 Task: Add Happy Baby Organic Freeze-dried Greek Yogurt & Fruit Snack Blueberry & Purple Carrot to the cart.
Action: Mouse moved to (265, 133)
Screenshot: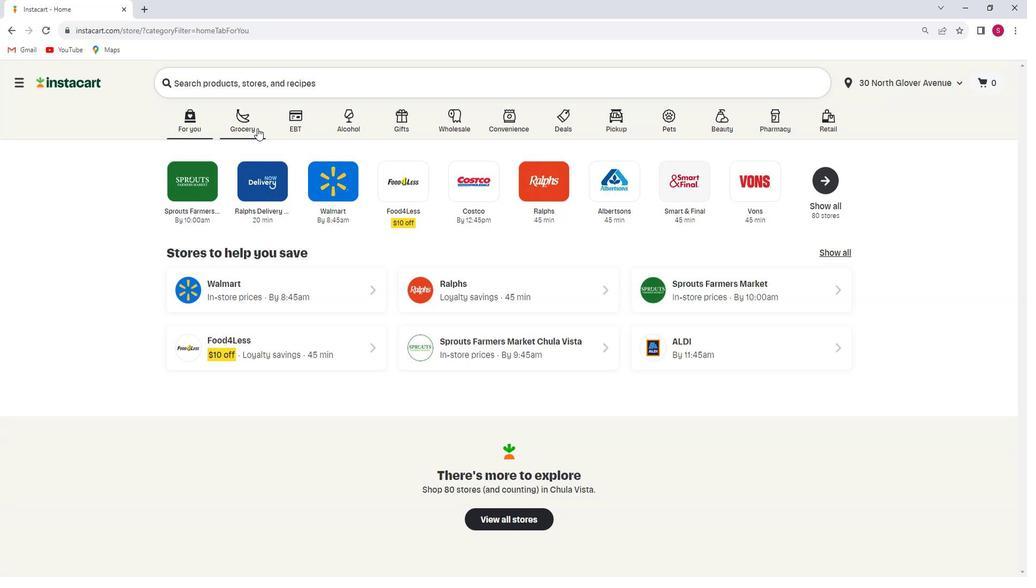 
Action: Mouse pressed left at (265, 133)
Screenshot: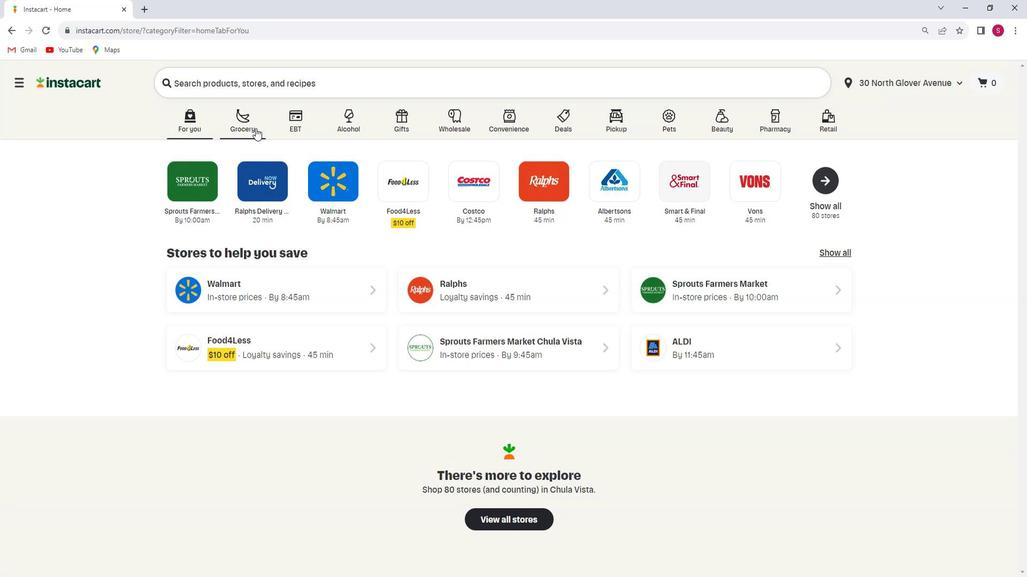 
Action: Mouse moved to (257, 314)
Screenshot: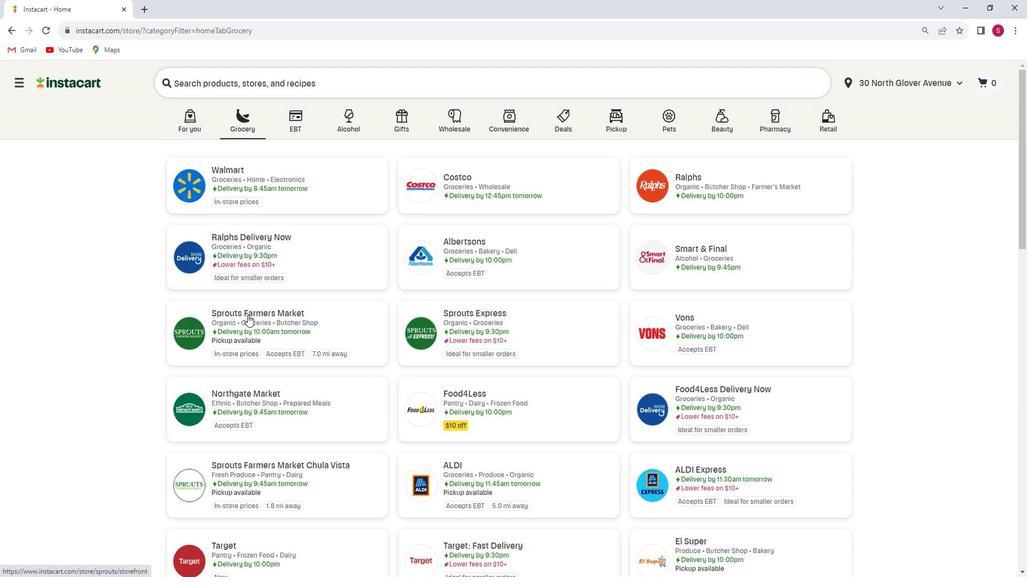 
Action: Mouse pressed left at (257, 314)
Screenshot: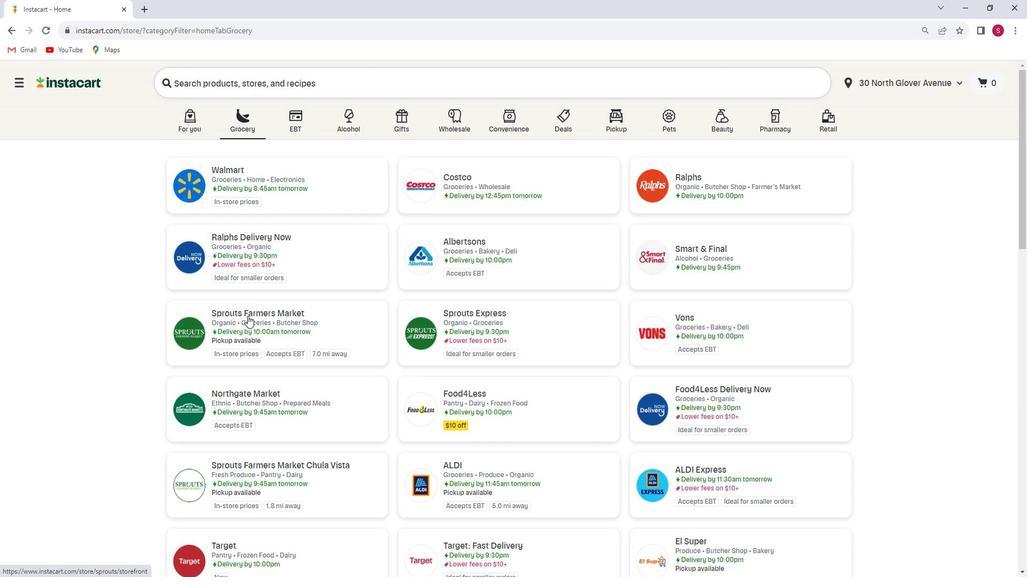 
Action: Mouse moved to (72, 362)
Screenshot: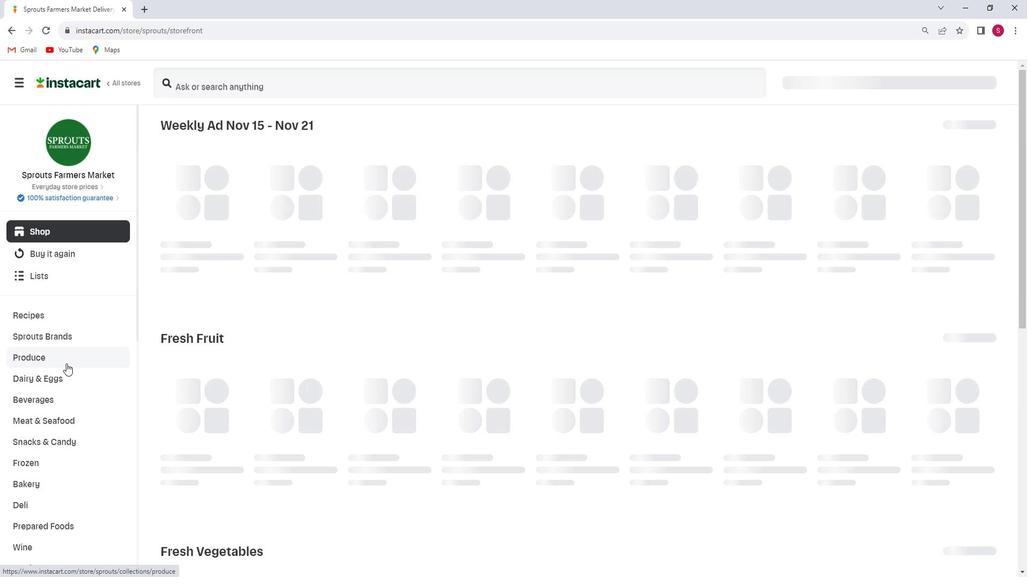 
Action: Mouse scrolled (72, 361) with delta (0, 0)
Screenshot: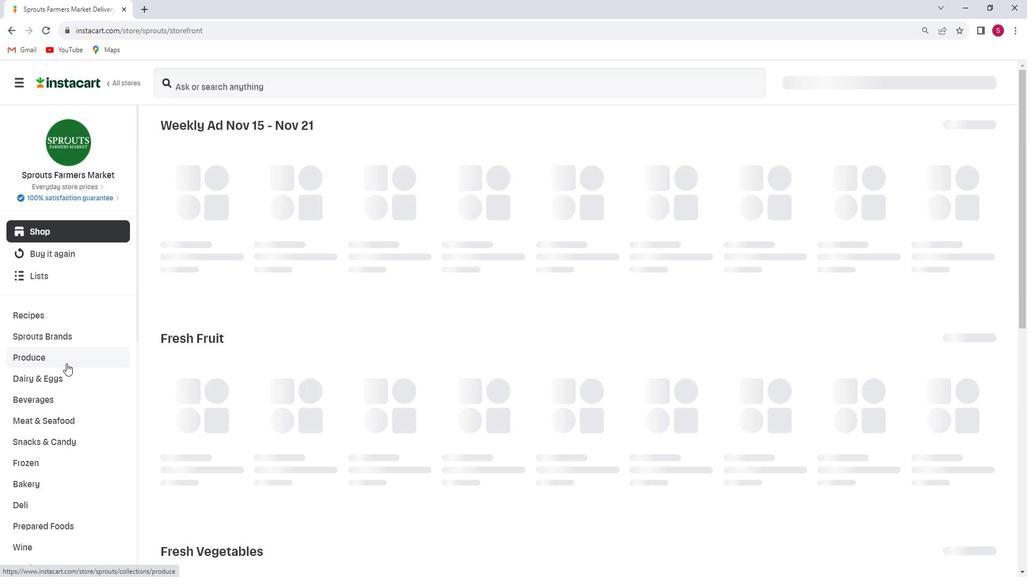 
Action: Mouse scrolled (72, 361) with delta (0, 0)
Screenshot: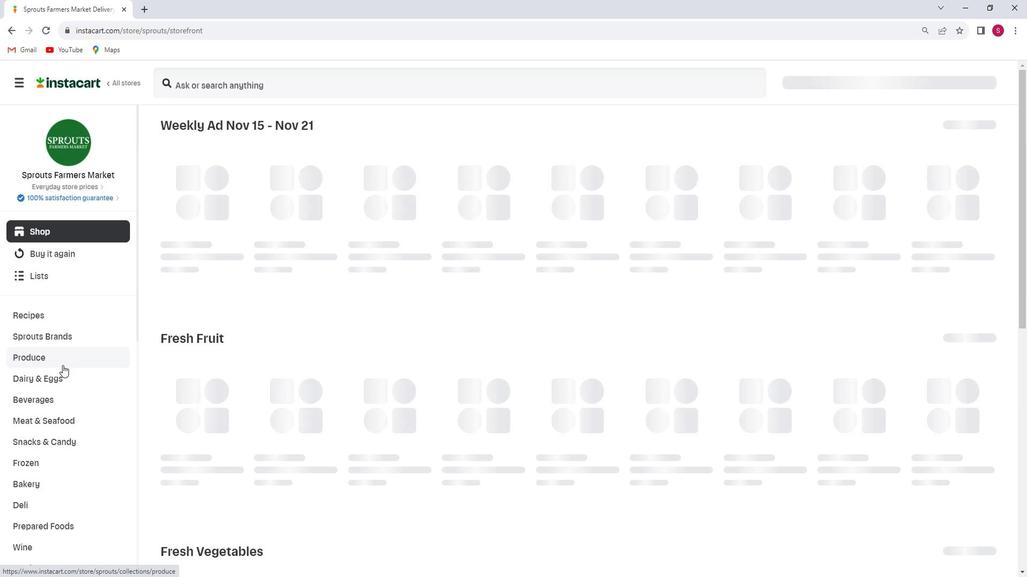 
Action: Mouse scrolled (72, 361) with delta (0, 0)
Screenshot: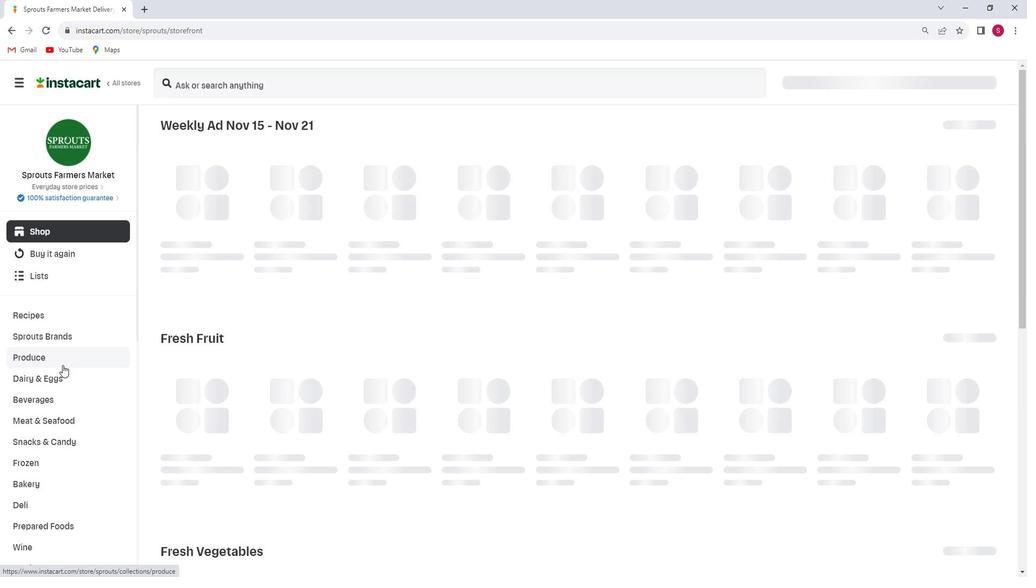 
Action: Mouse scrolled (72, 361) with delta (0, 0)
Screenshot: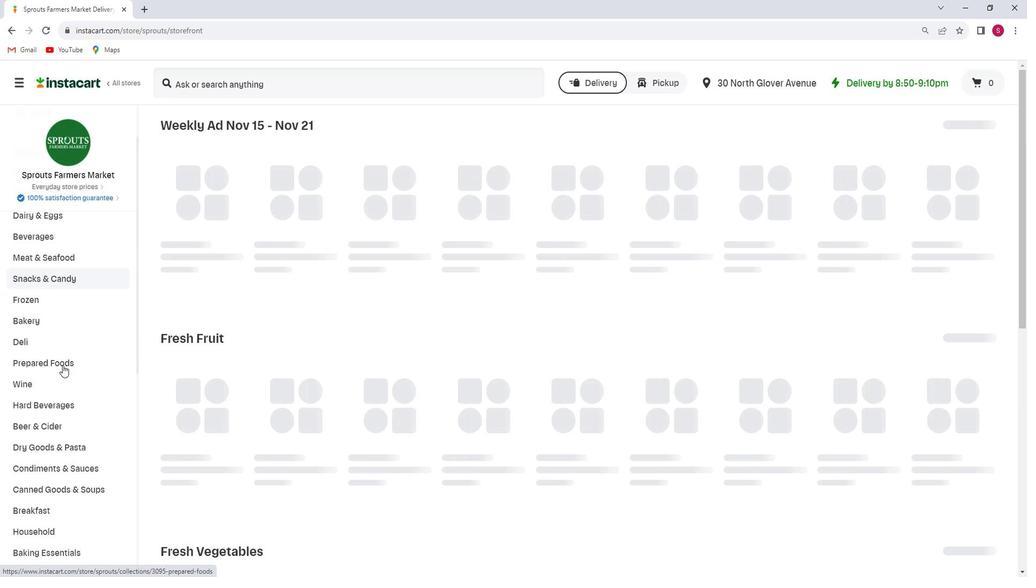 
Action: Mouse scrolled (72, 361) with delta (0, 0)
Screenshot: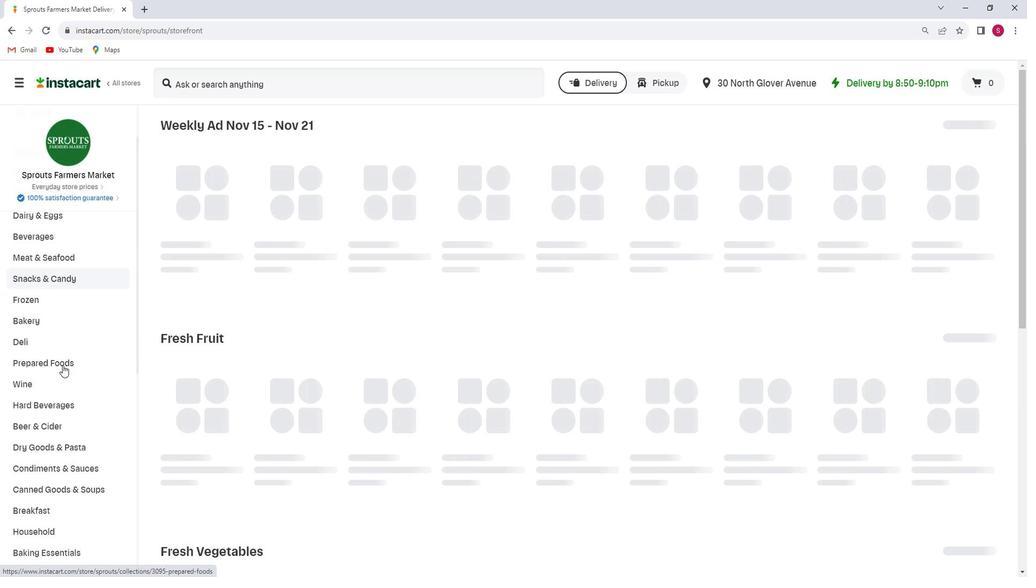 
Action: Mouse scrolled (72, 361) with delta (0, 0)
Screenshot: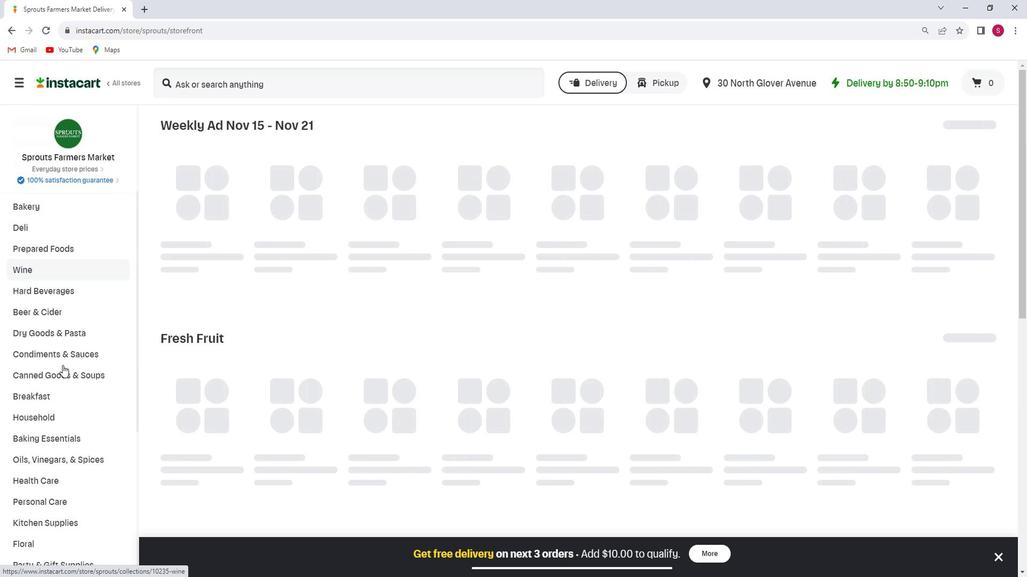 
Action: Mouse scrolled (72, 361) with delta (0, 0)
Screenshot: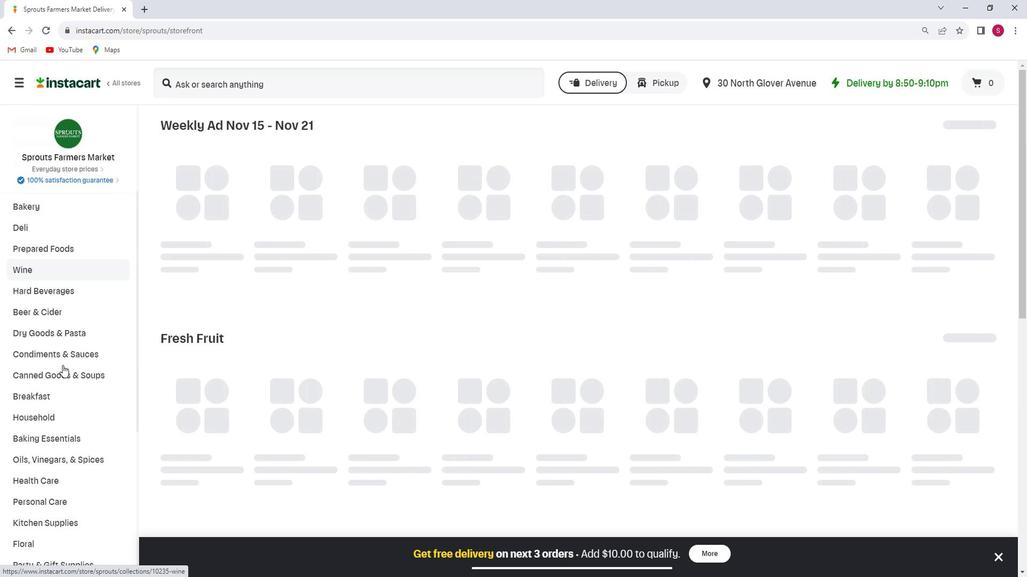
Action: Mouse scrolled (72, 361) with delta (0, 0)
Screenshot: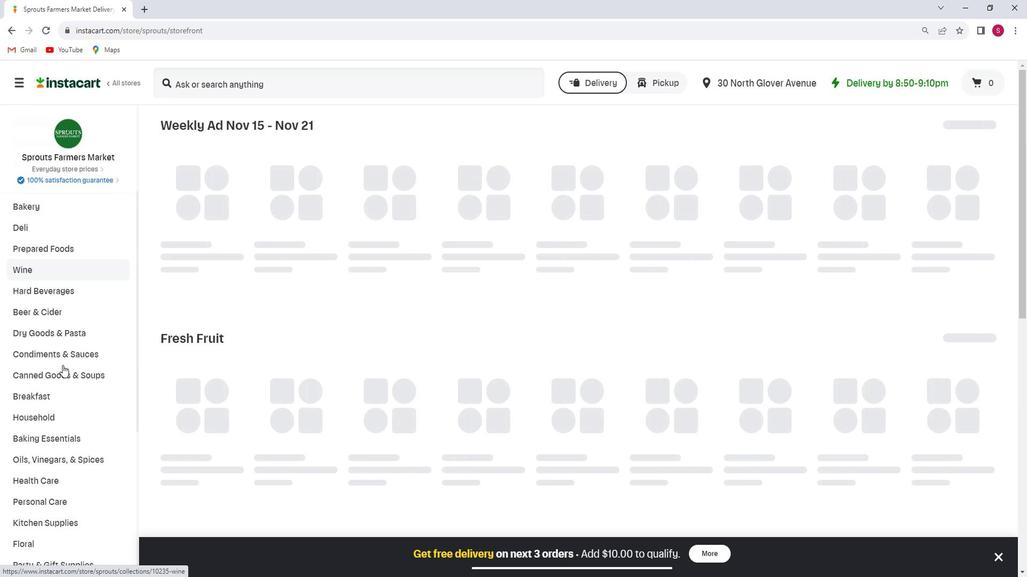 
Action: Mouse scrolled (72, 361) with delta (0, 0)
Screenshot: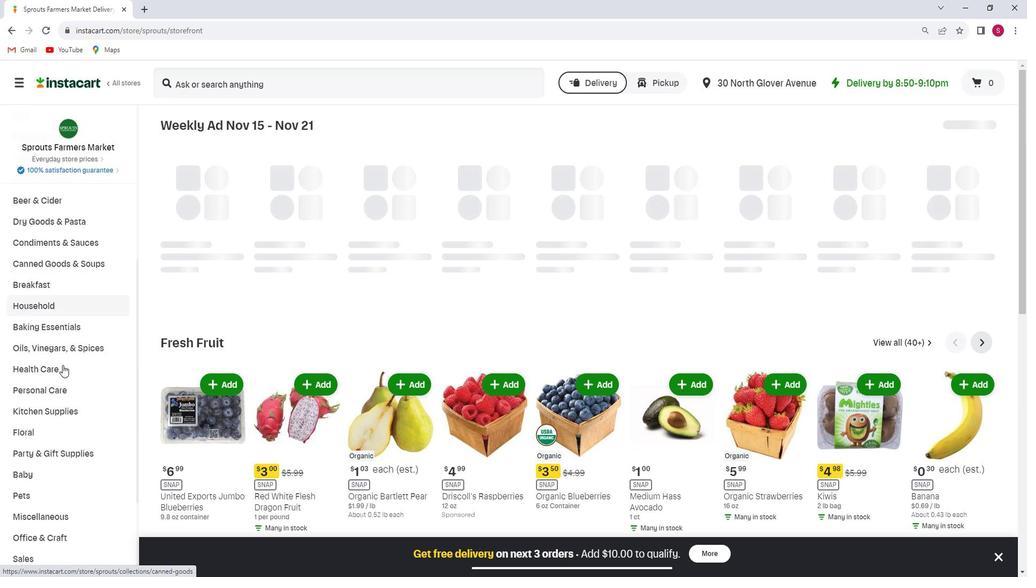 
Action: Mouse scrolled (72, 361) with delta (0, 0)
Screenshot: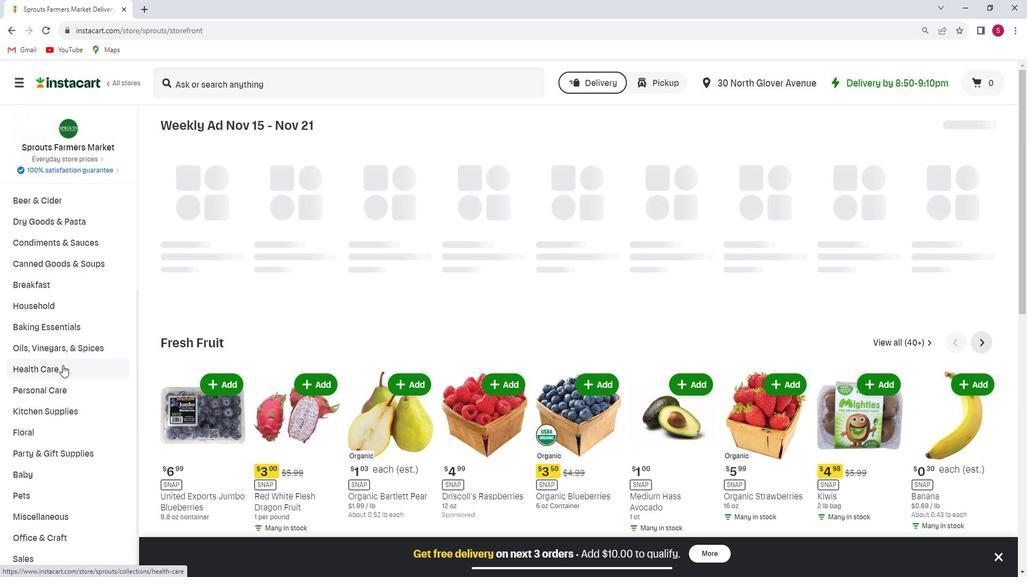 
Action: Mouse scrolled (72, 361) with delta (0, 0)
Screenshot: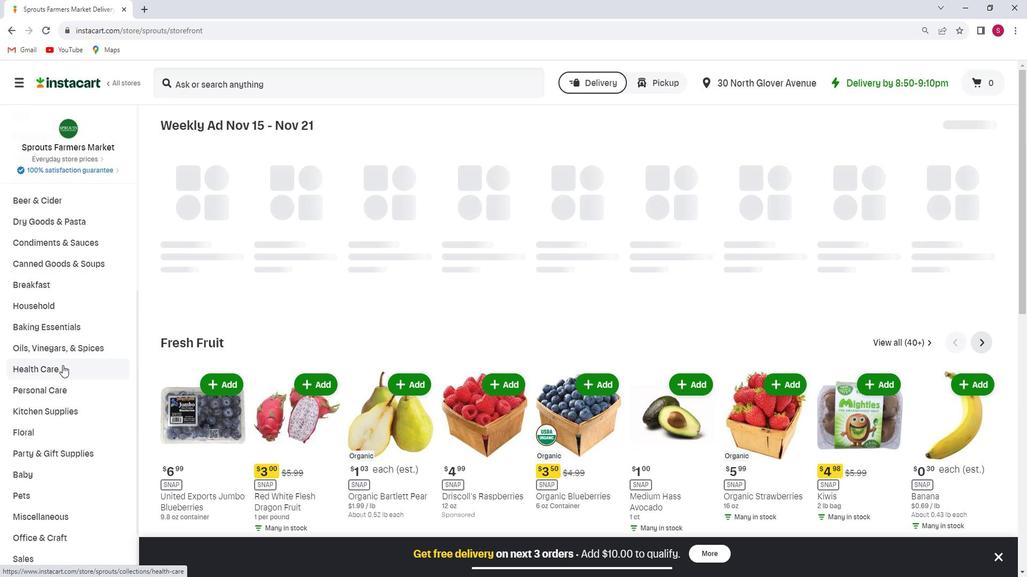 
Action: Mouse moved to (61, 379)
Screenshot: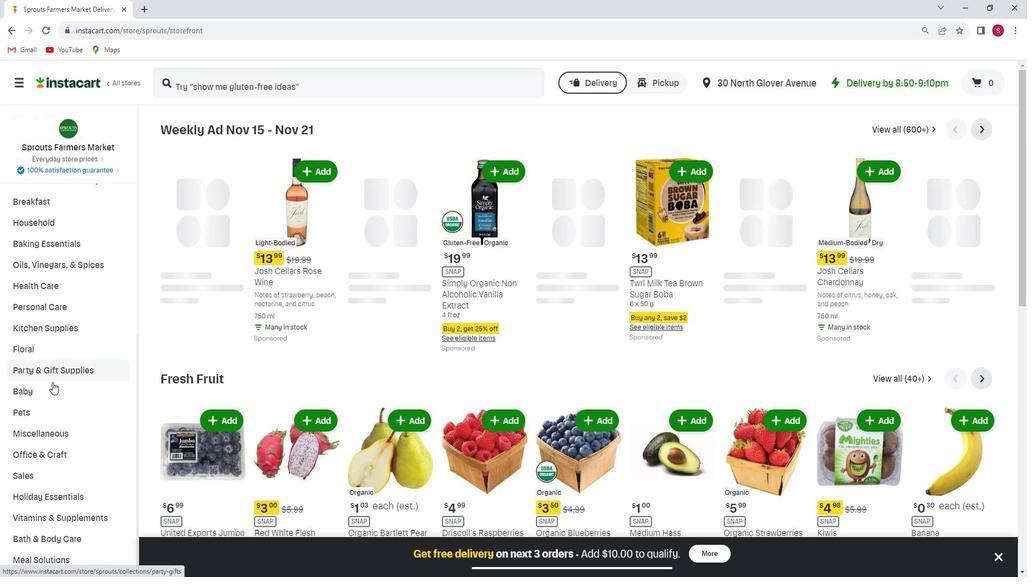 
Action: Mouse pressed left at (61, 379)
Screenshot: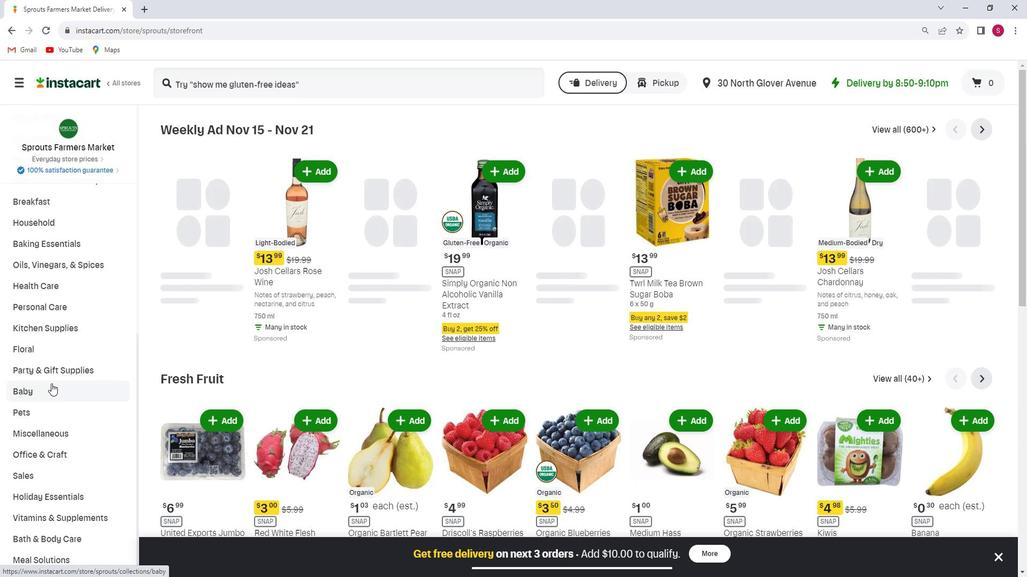 
Action: Mouse moved to (74, 468)
Screenshot: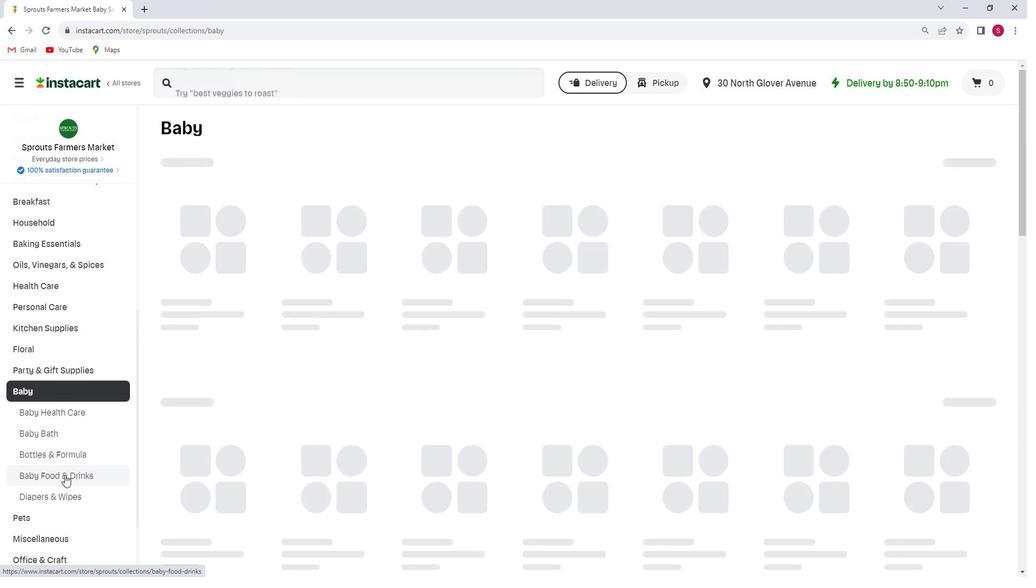 
Action: Mouse pressed left at (74, 468)
Screenshot: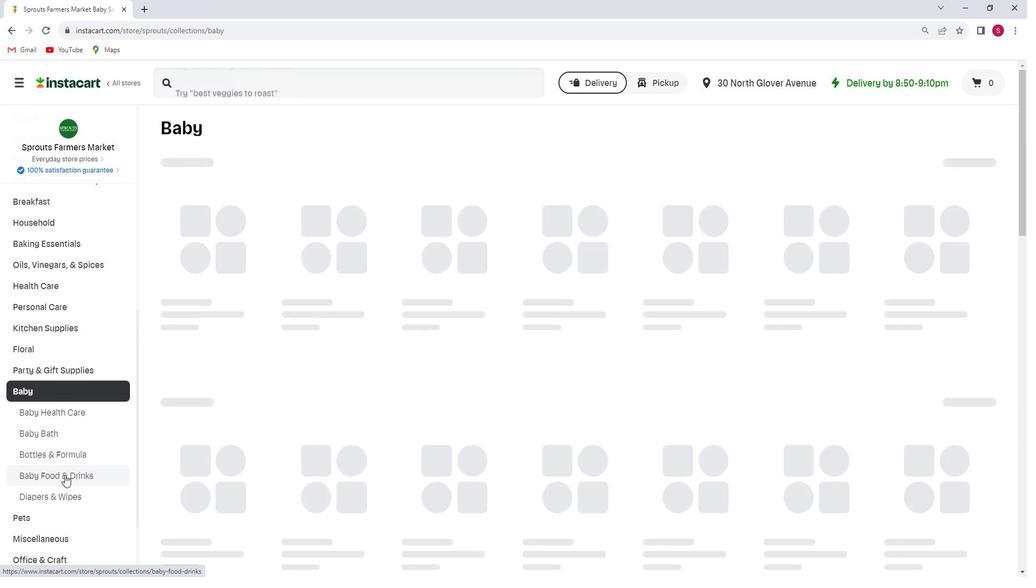 
Action: Mouse moved to (248, 89)
Screenshot: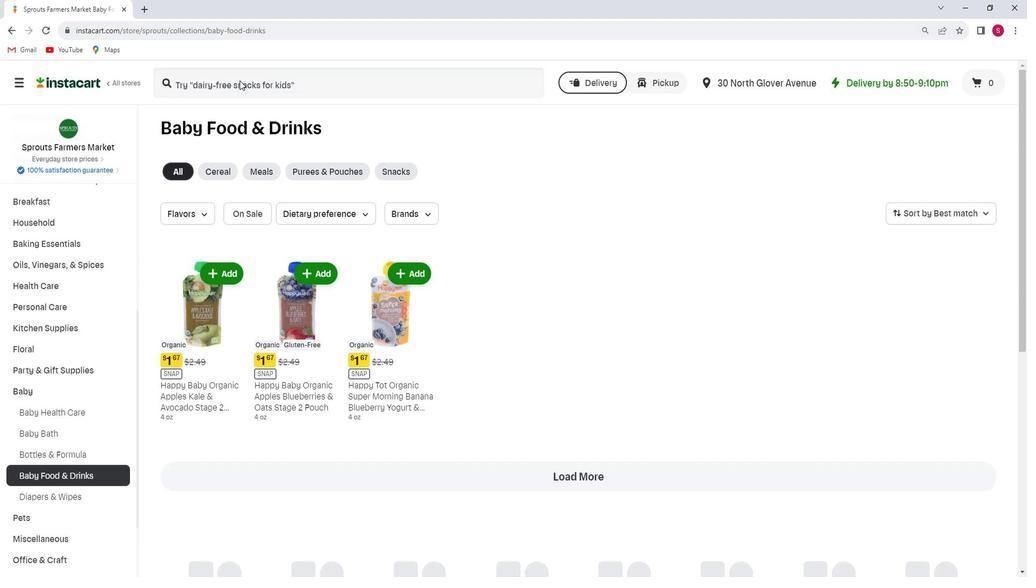 
Action: Mouse pressed left at (248, 89)
Screenshot: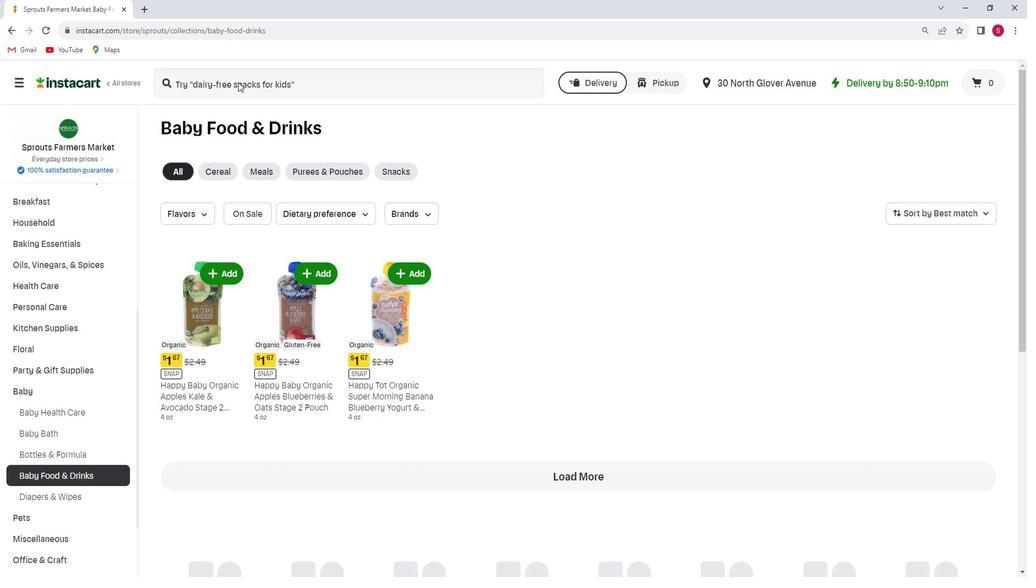 
Action: Mouse moved to (227, 92)
Screenshot: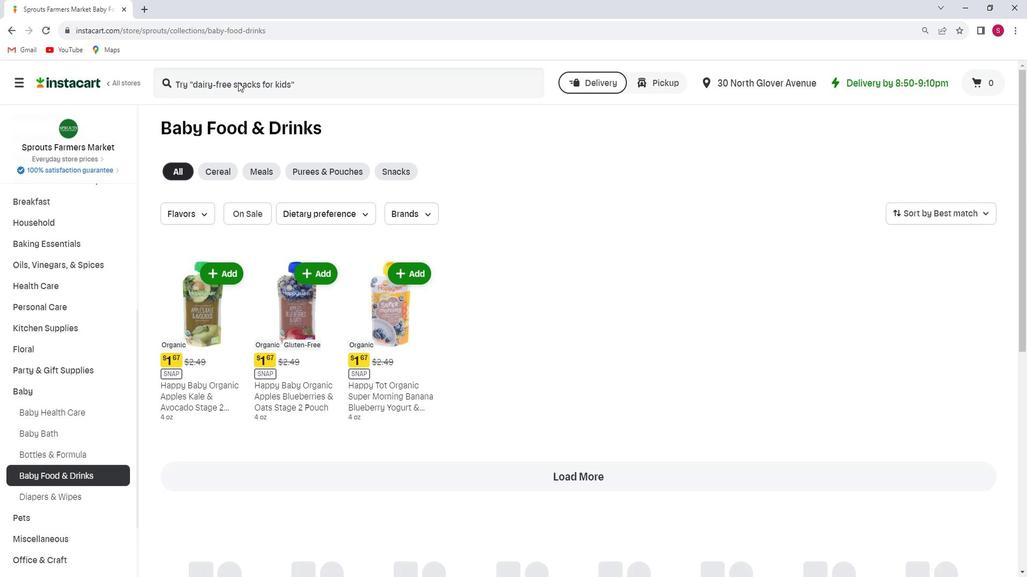 
Action: Mouse pressed left at (227, 92)
Screenshot: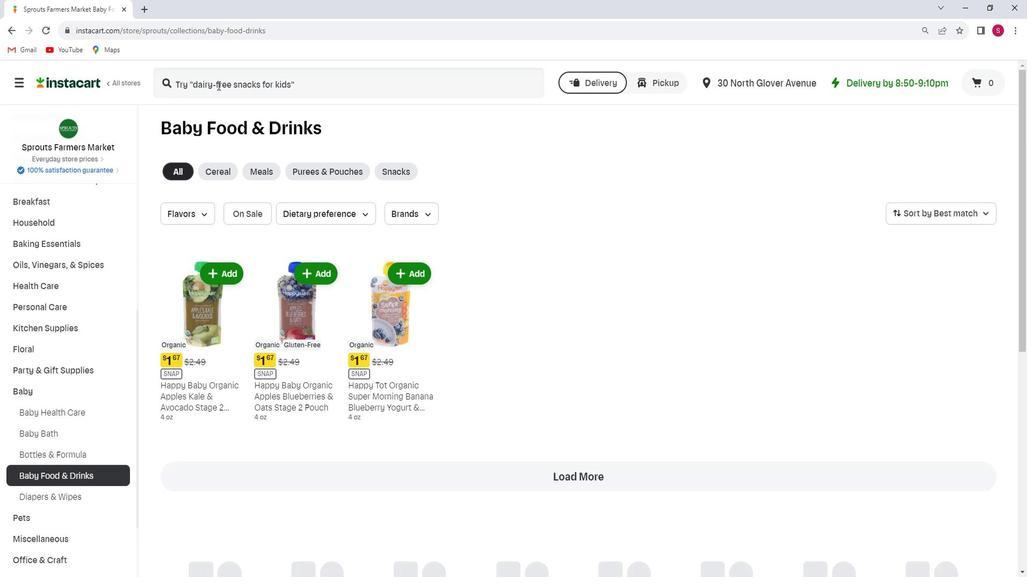 
Action: Key pressed <Key.shift>Happy<Key.space><Key.shift>Baby<Key.space><Key.shift>organic<Key.space><Key.shift>Freezw<Key.backspace>e-dried<Key.space><Key.shift>Greek<Key.space><Key.shift><Key.shift><Key.shift><Key.shift><Key.shift><Key.shift><Key.shift><Key.shift><Key.shift><Key.shift><Key.shift><Key.shift><Key.shift><Key.shift><Key.shift><Key.shift><Key.shift><Key.shift>Yogurt<Key.space><Key.shift><Key.shift><Key.shift><Key.shift><Key.shift>&<Key.space><Key.shift>Fruit<Key.space><Key.shift>Snack<Key.space><Key.shift>Blueberry<Key.space><Key.shift><Key.shift><Key.shift><Key.shift><Key.shift>&<Key.space><Key.shift>Purple<Key.space><Key.shift>Carrot<Key.enter>
Screenshot: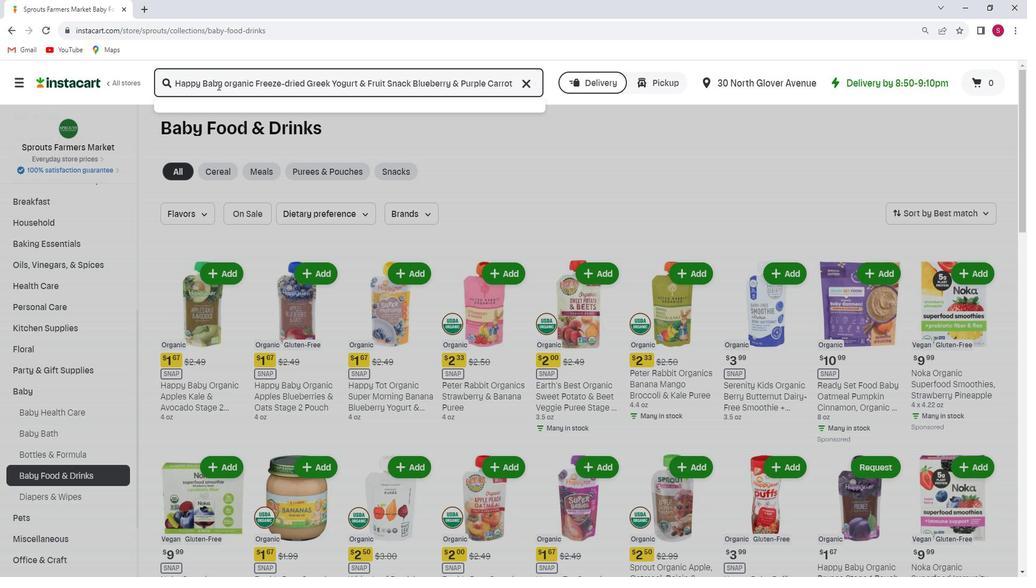 
Action: Mouse scrolled (227, 92) with delta (0, 0)
Screenshot: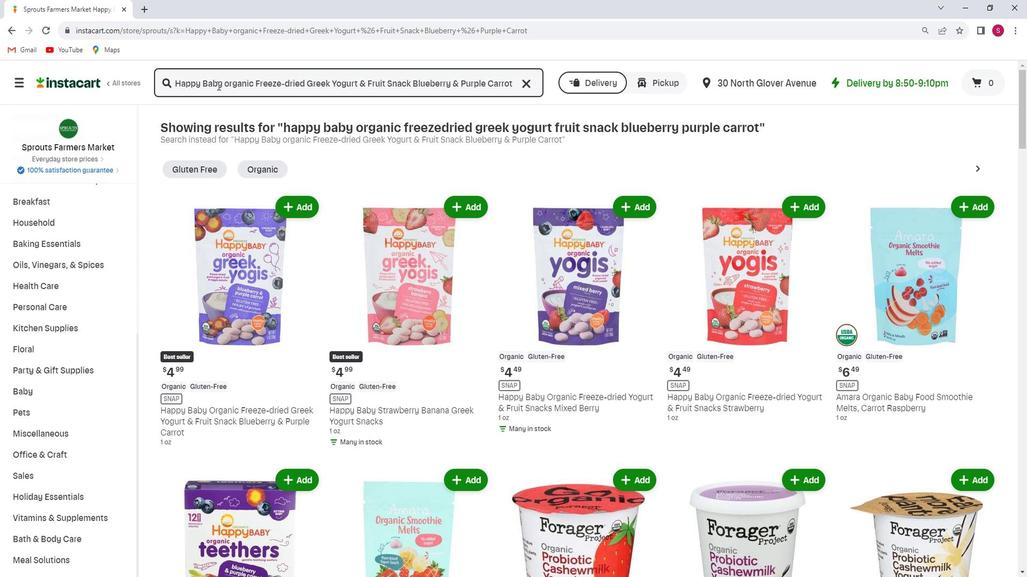 
Action: Mouse moved to (289, 154)
Screenshot: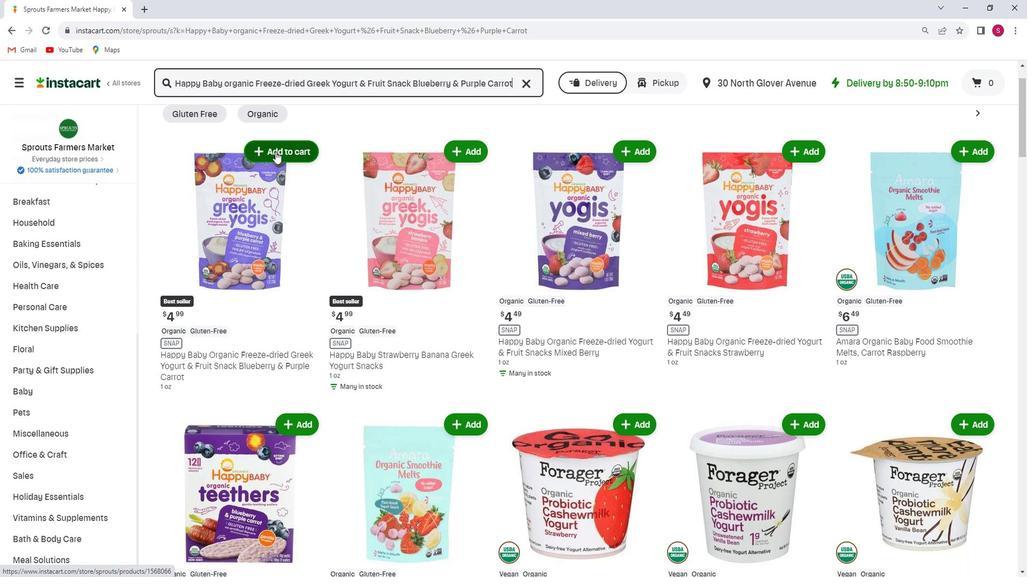
Action: Mouse pressed left at (289, 154)
Screenshot: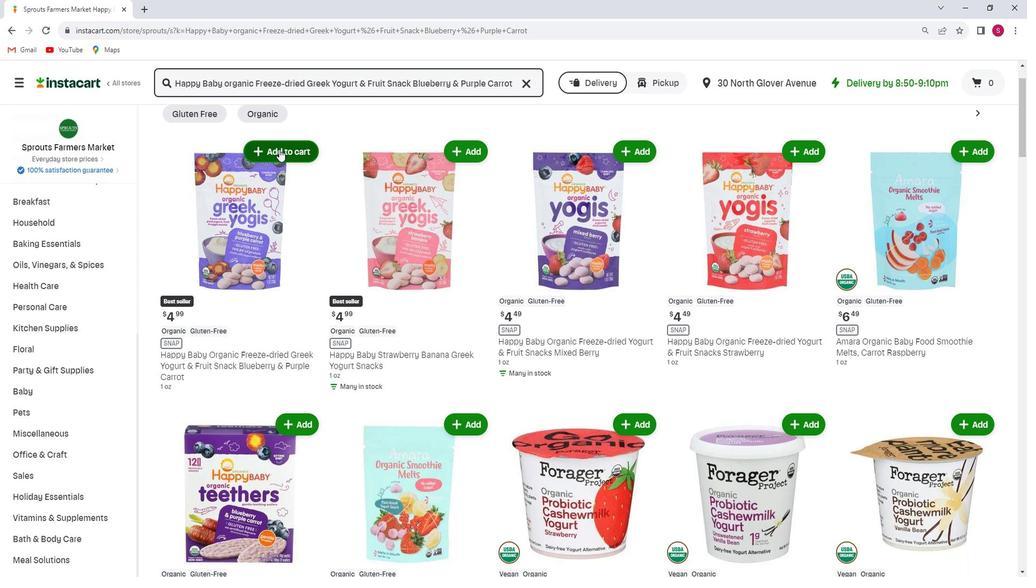 
